 Task: Look for products in the category "Turkey" from the brand "Store Brand".
Action: Mouse moved to (22, 132)
Screenshot: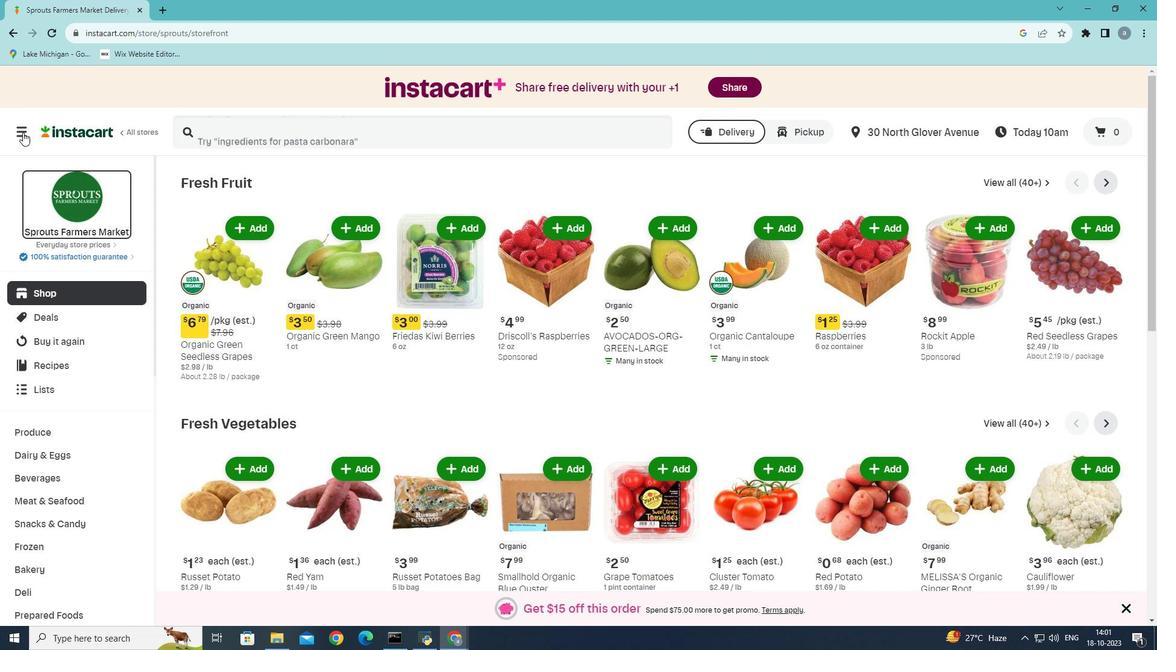 
Action: Mouse pressed left at (22, 132)
Screenshot: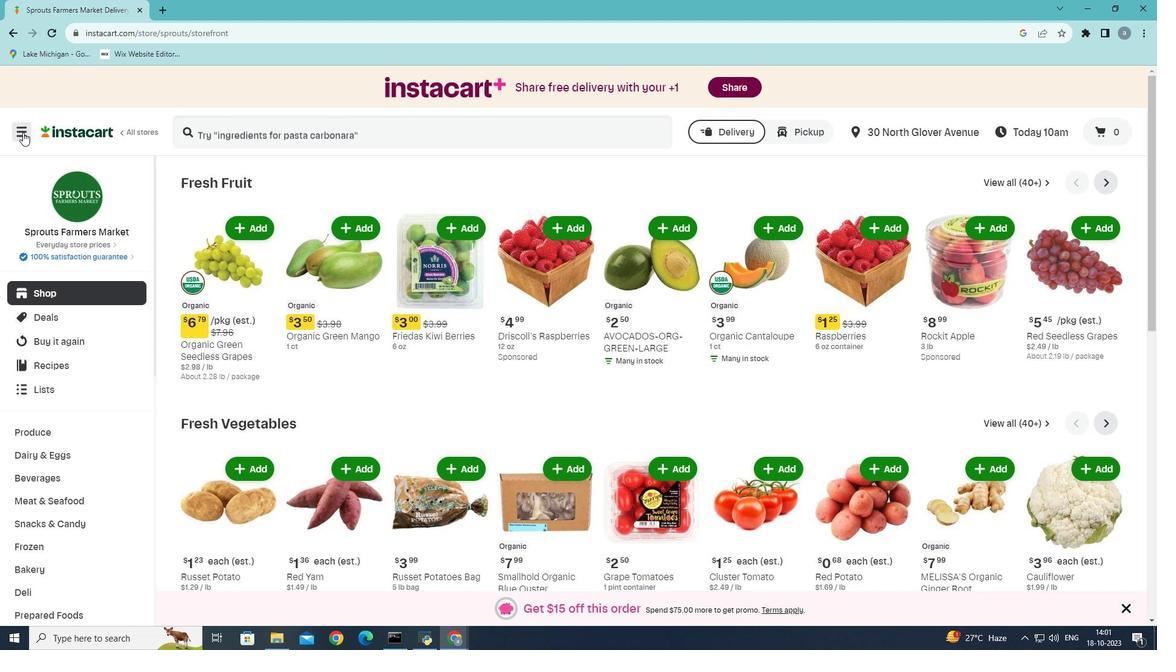 
Action: Mouse moved to (59, 347)
Screenshot: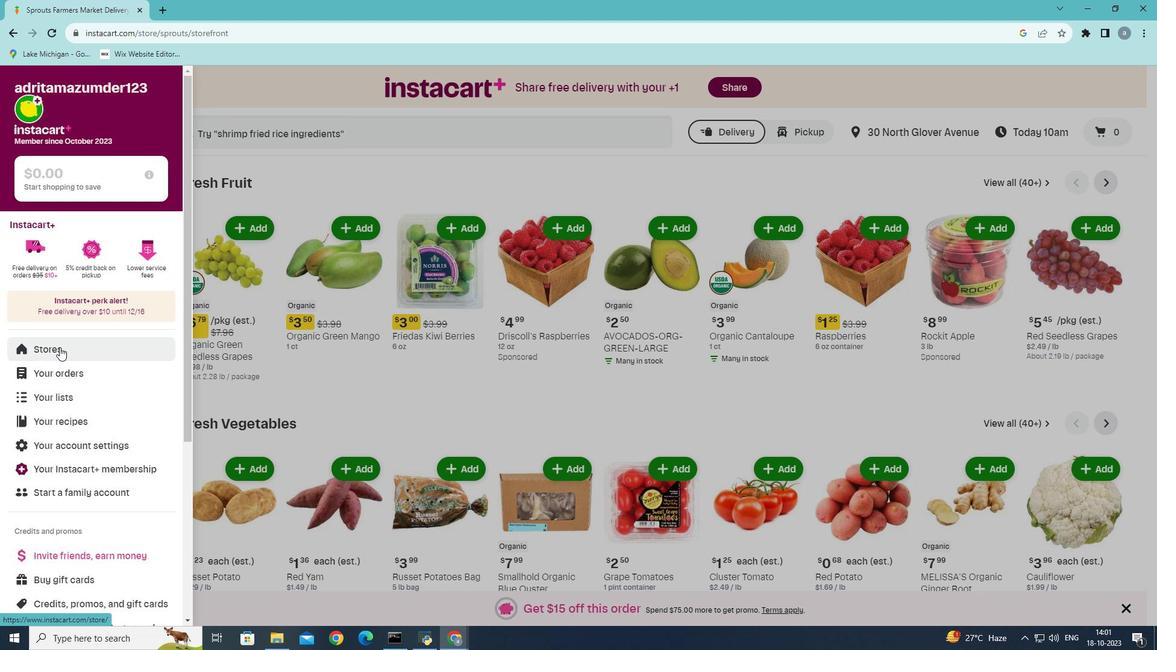 
Action: Mouse pressed left at (59, 347)
Screenshot: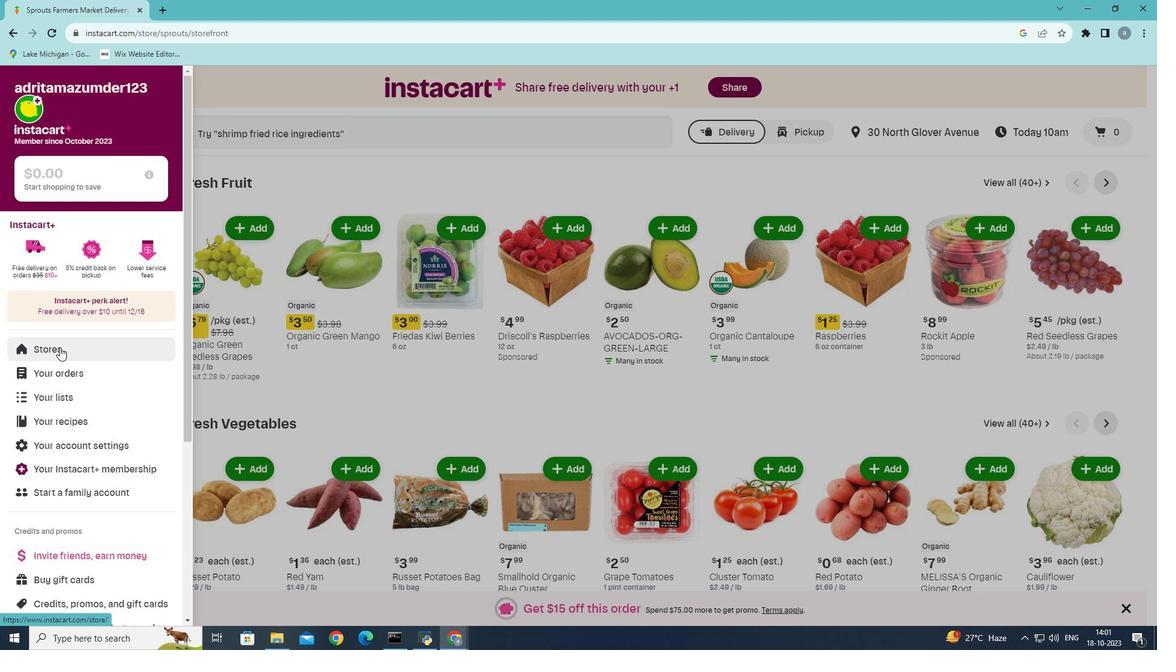 
Action: Mouse moved to (279, 145)
Screenshot: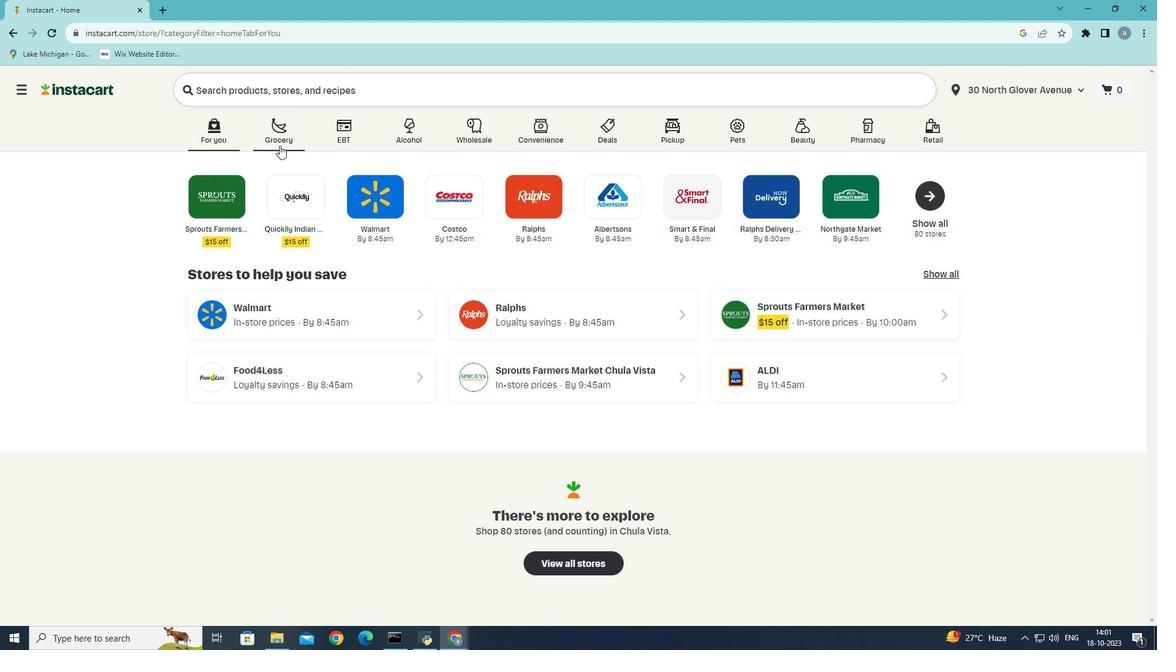 
Action: Mouse pressed left at (279, 145)
Screenshot: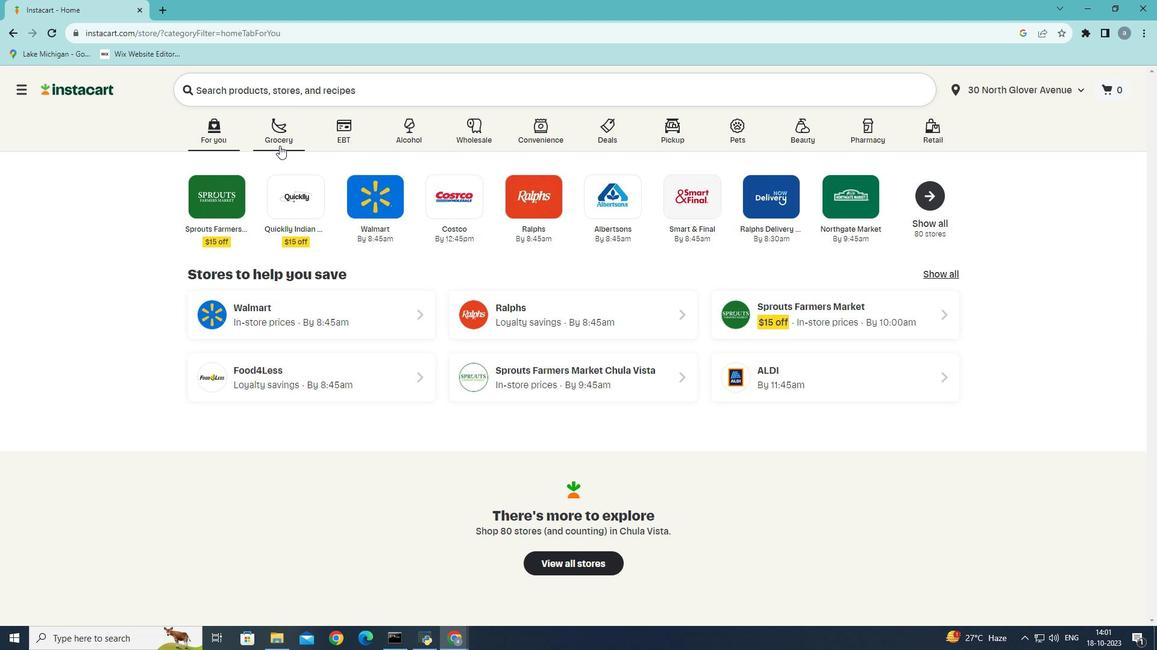 
Action: Mouse moved to (282, 353)
Screenshot: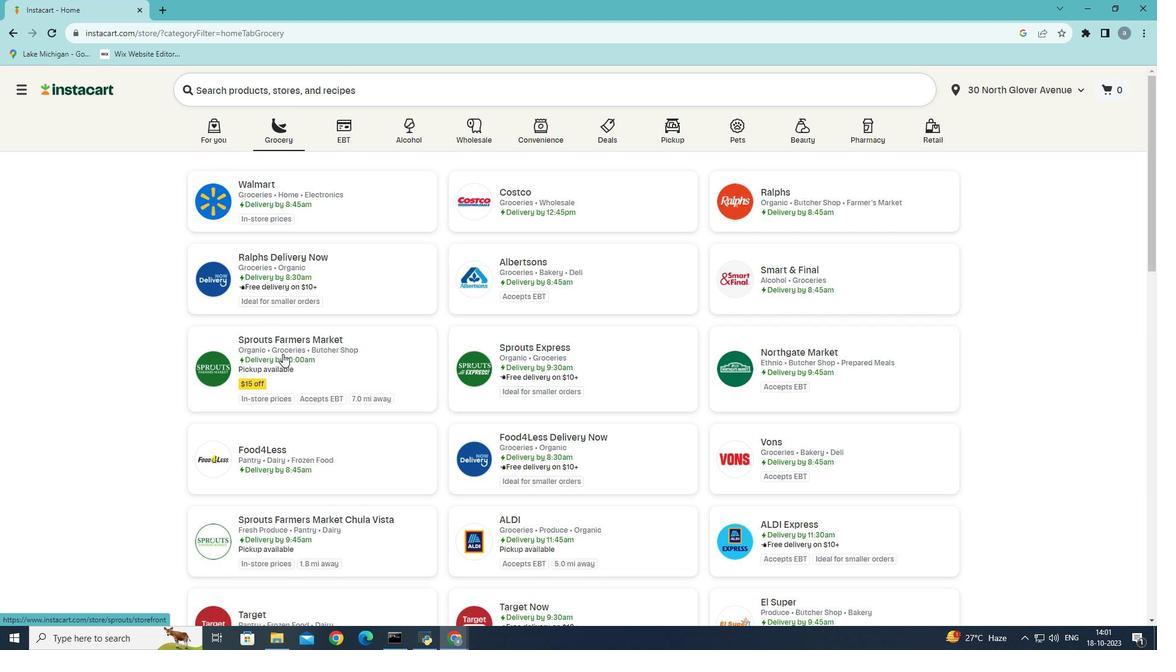 
Action: Mouse pressed left at (282, 353)
Screenshot: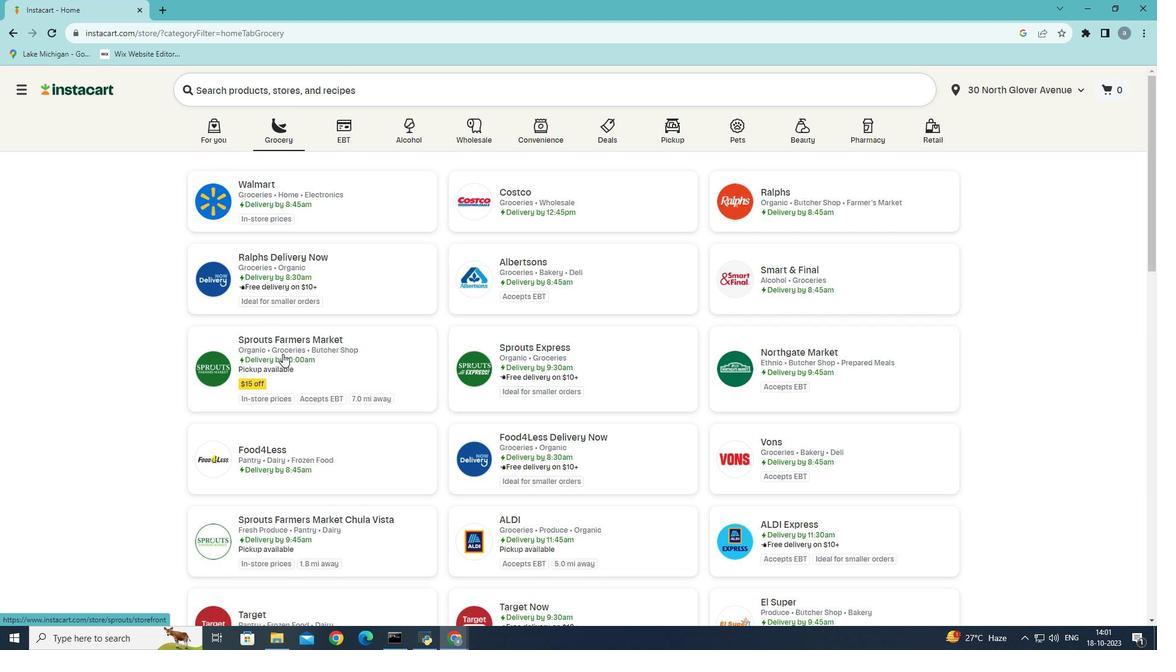 
Action: Mouse moved to (73, 509)
Screenshot: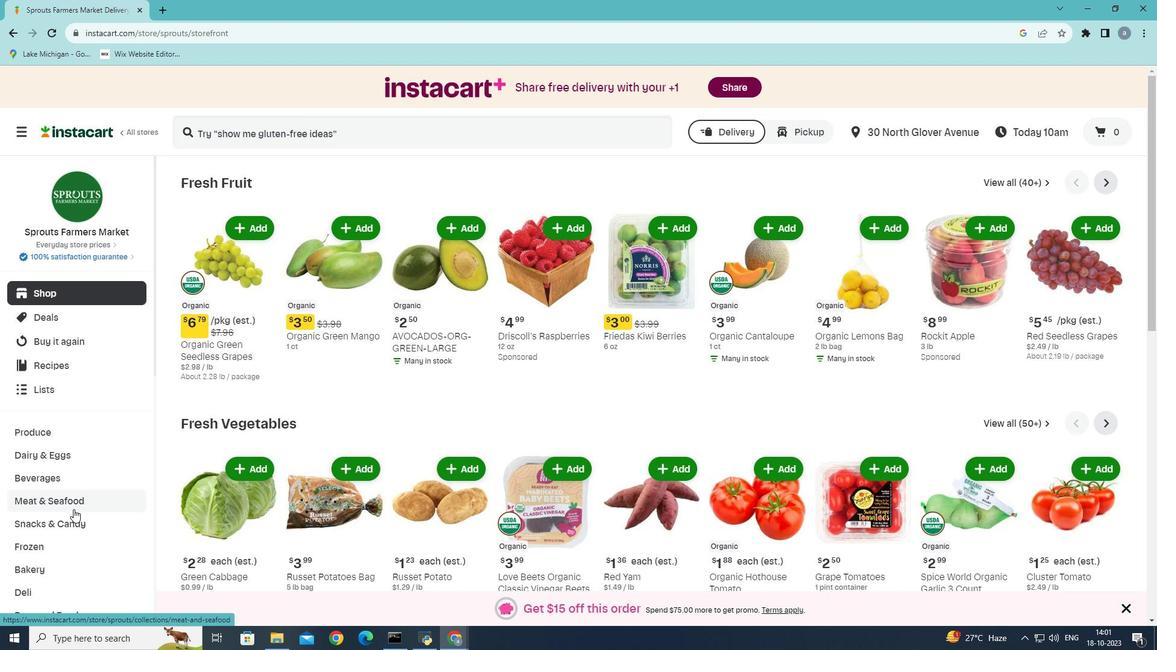 
Action: Mouse pressed left at (73, 509)
Screenshot: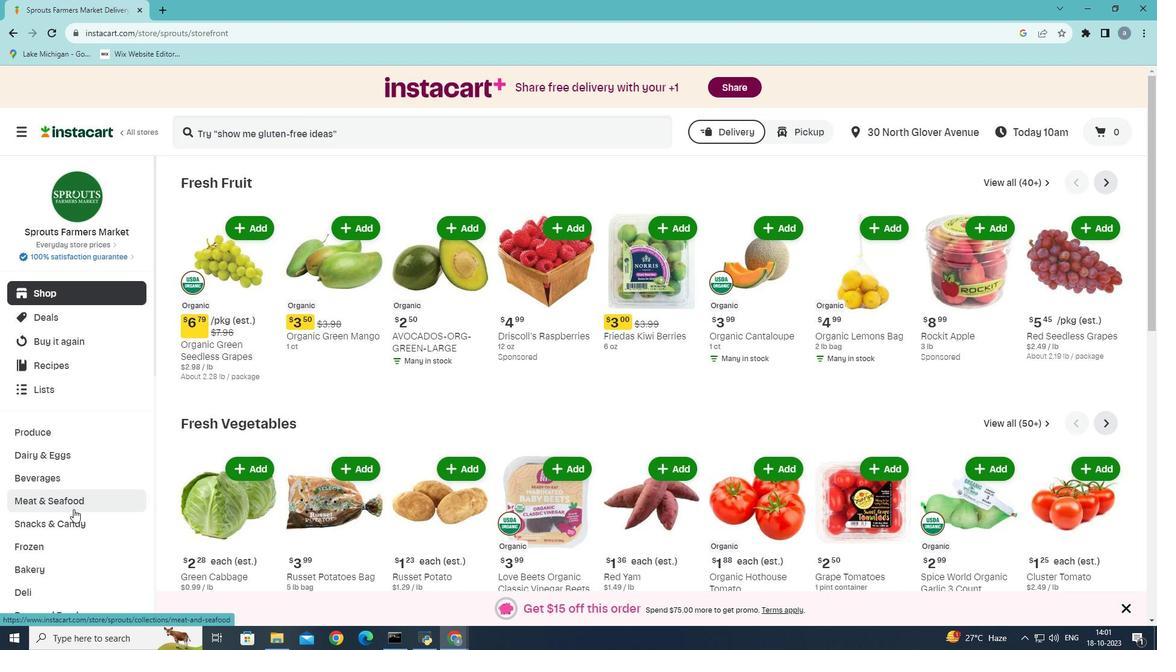 
Action: Mouse moved to (440, 221)
Screenshot: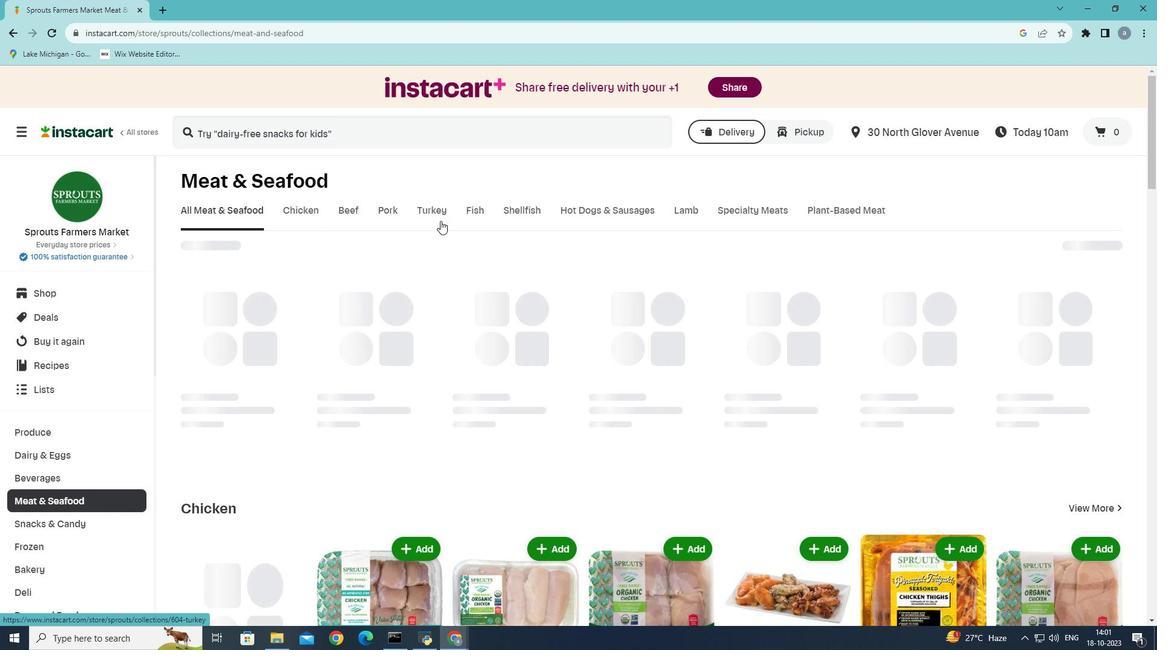 
Action: Mouse pressed left at (440, 221)
Screenshot: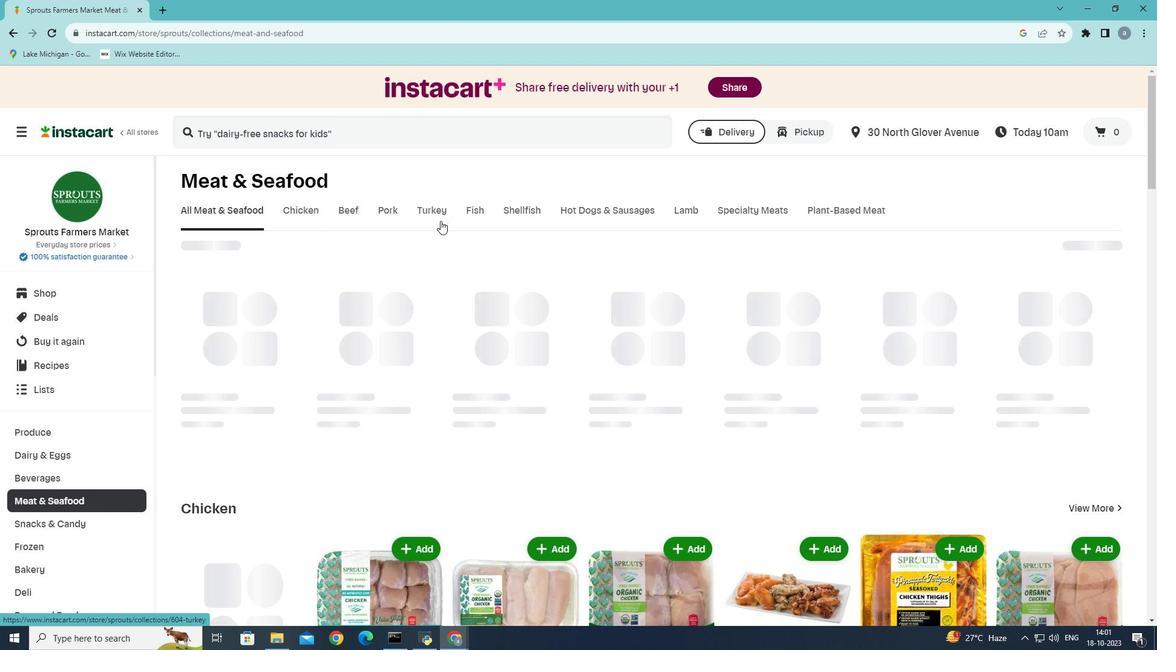
Action: Mouse moved to (294, 257)
Screenshot: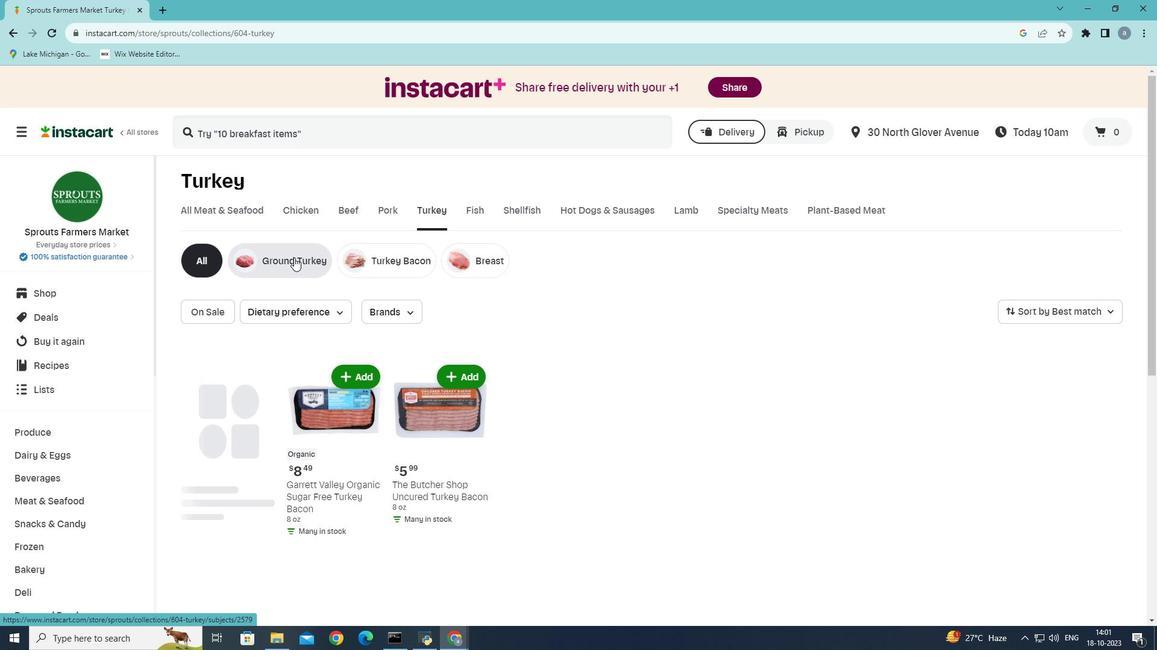 
Action: Mouse pressed left at (294, 257)
Screenshot: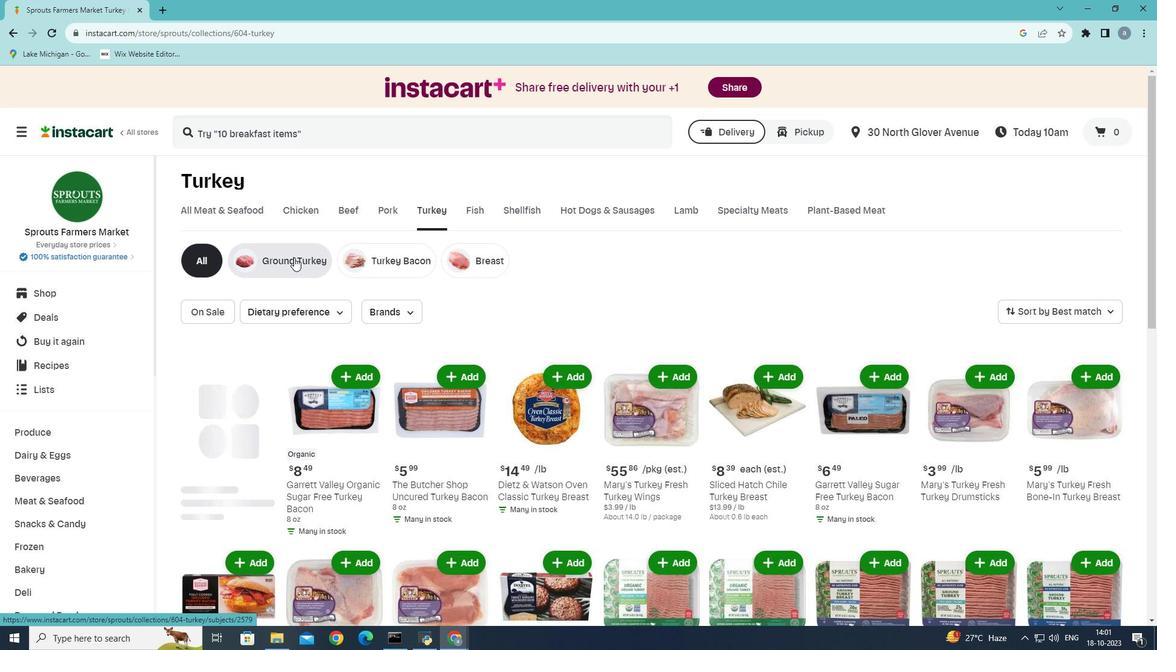 
Action: Mouse moved to (407, 309)
Screenshot: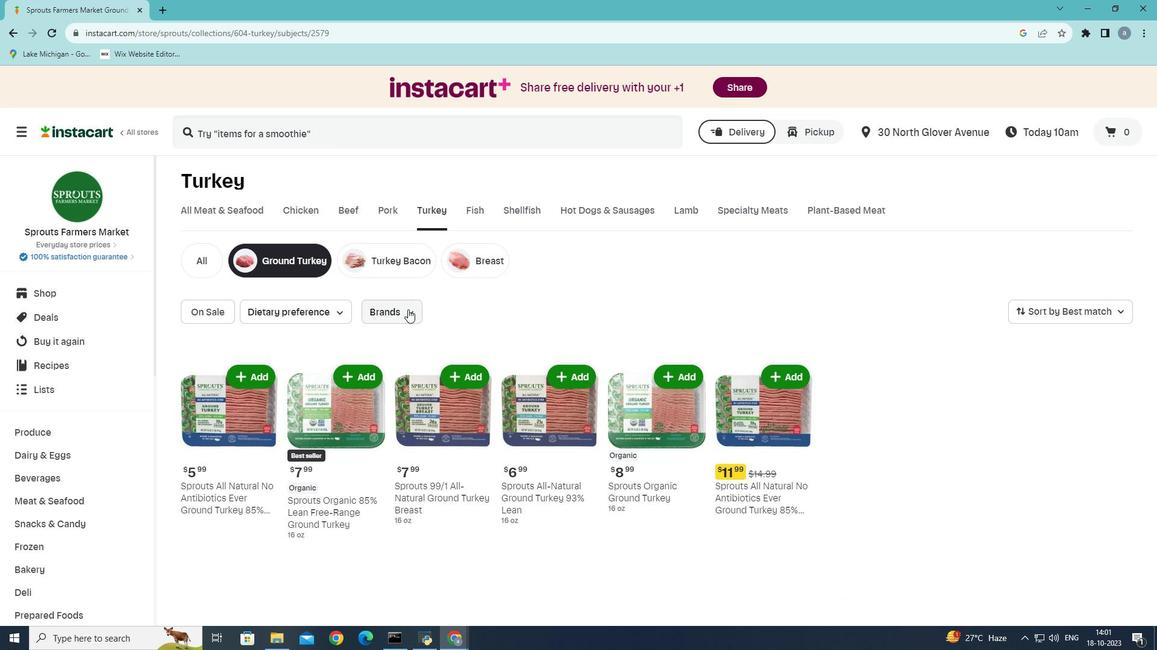 
Action: Mouse pressed left at (407, 309)
Screenshot: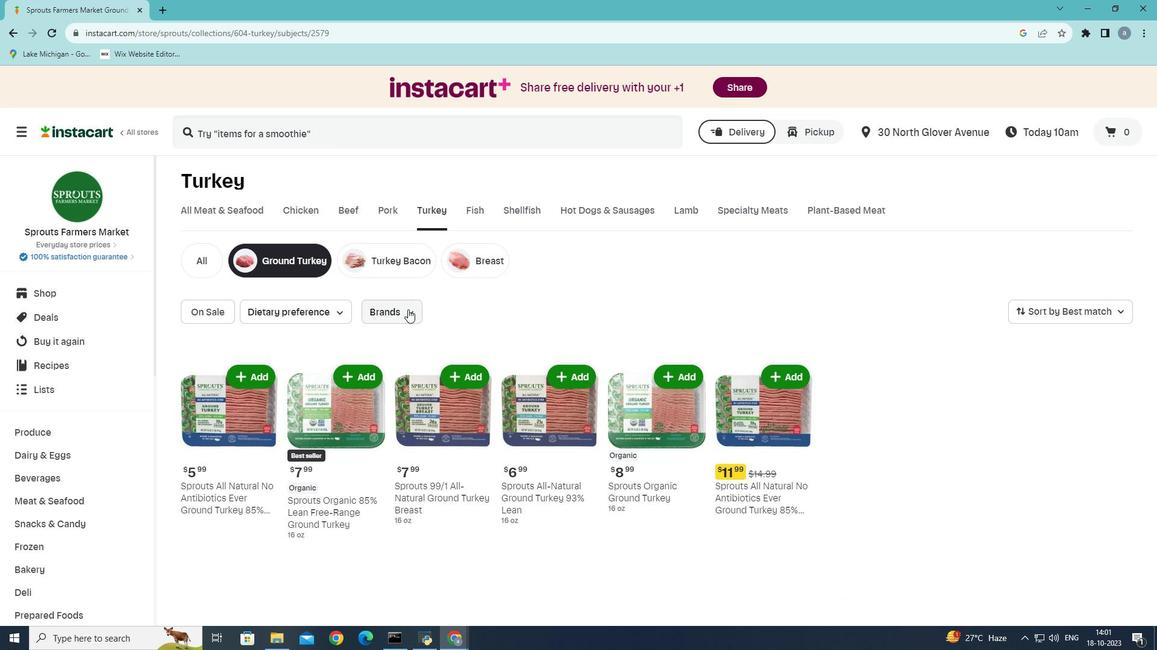 
Action: Mouse moved to (425, 354)
Screenshot: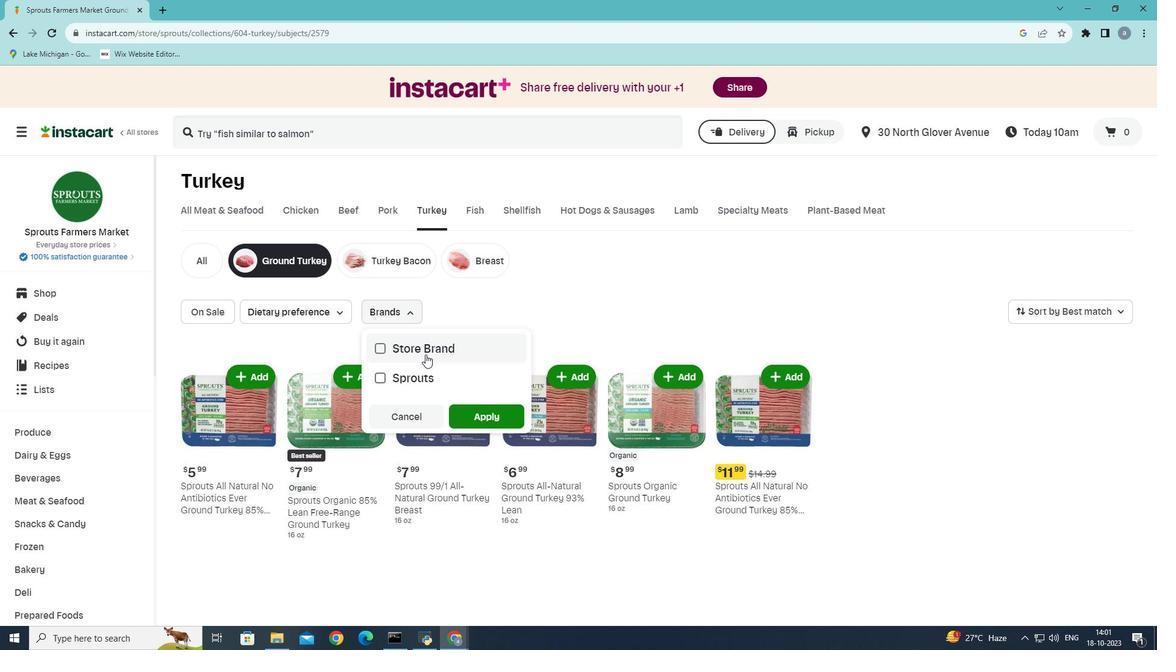 
Action: Mouse pressed left at (425, 354)
Screenshot: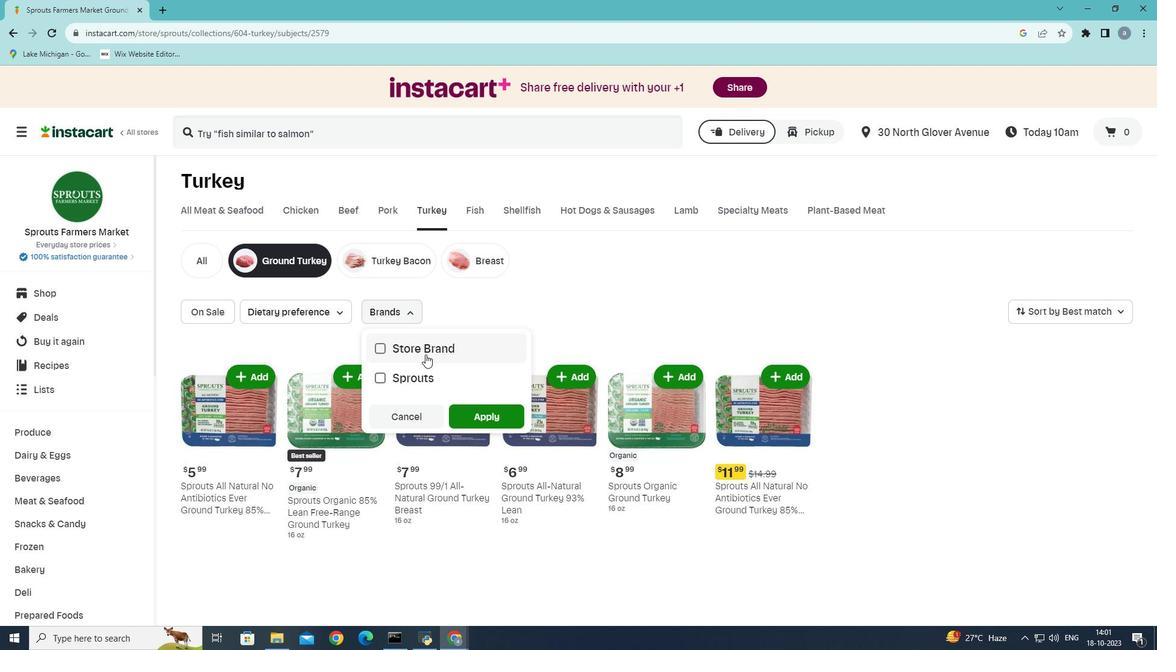 
Action: Mouse moved to (483, 417)
Screenshot: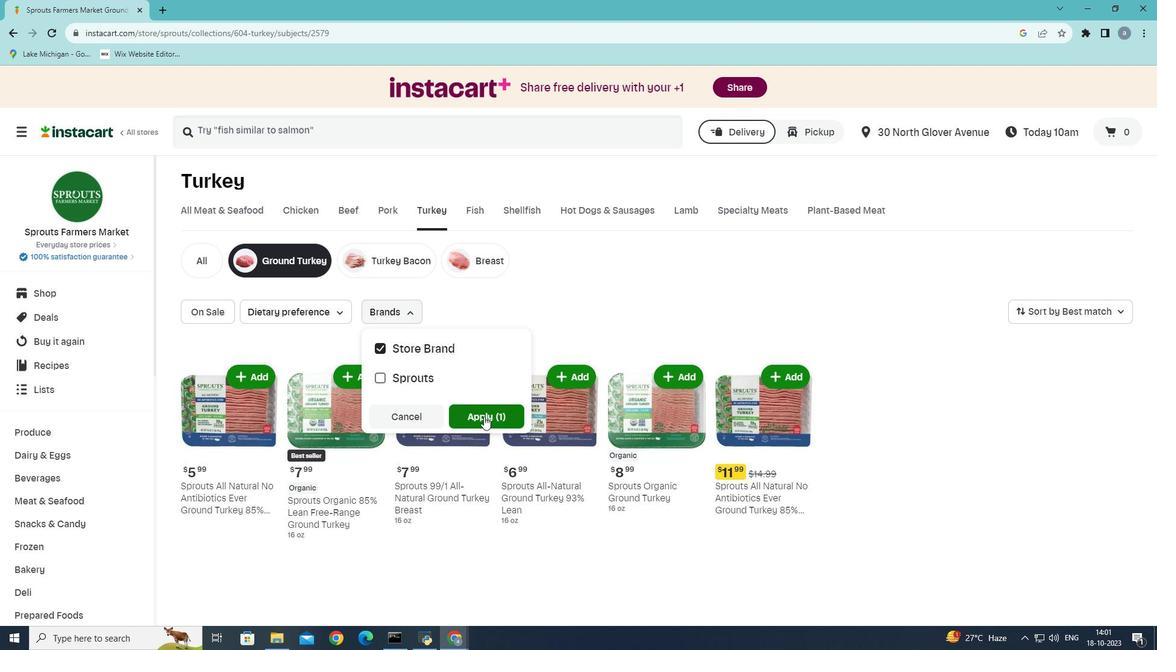
Action: Mouse pressed left at (483, 417)
Screenshot: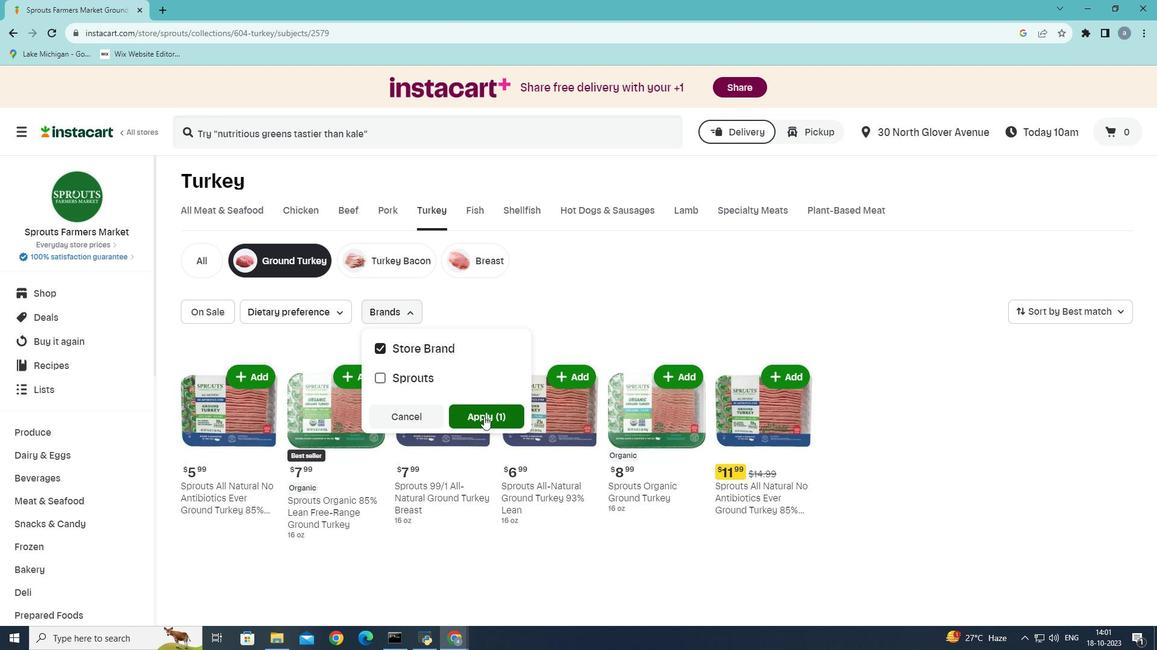 
Action: Mouse moved to (483, 417)
Screenshot: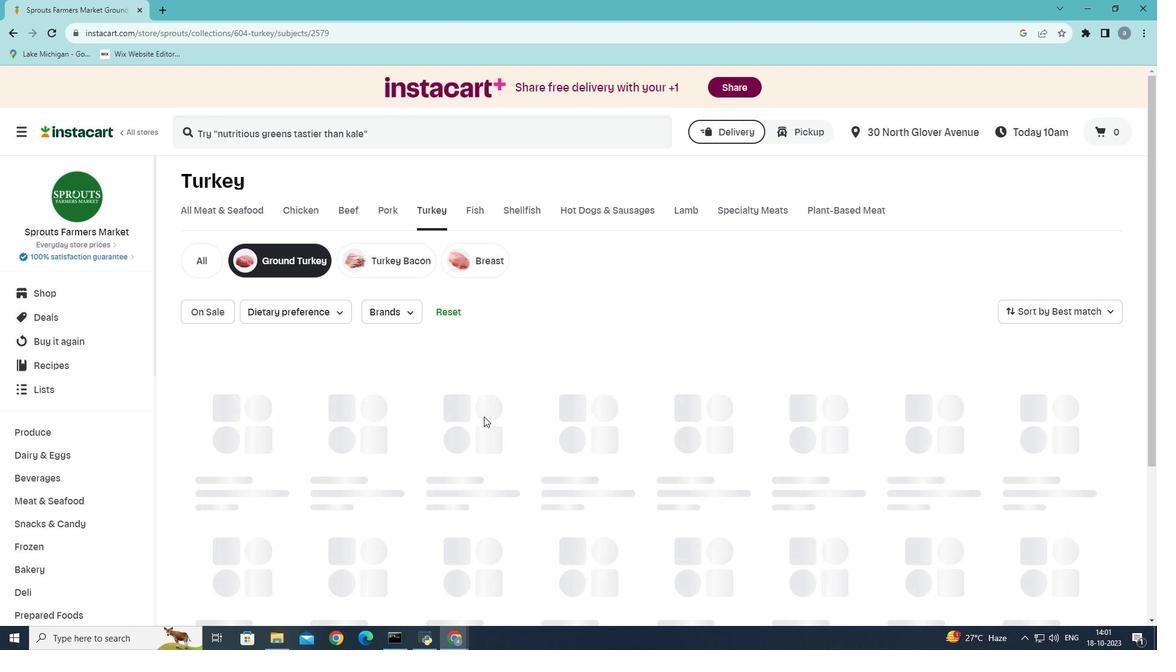 
